 Task: Calculate the distance between Miami and Dry Tortugas National Park.
Action: Key pressed ami
Screenshot: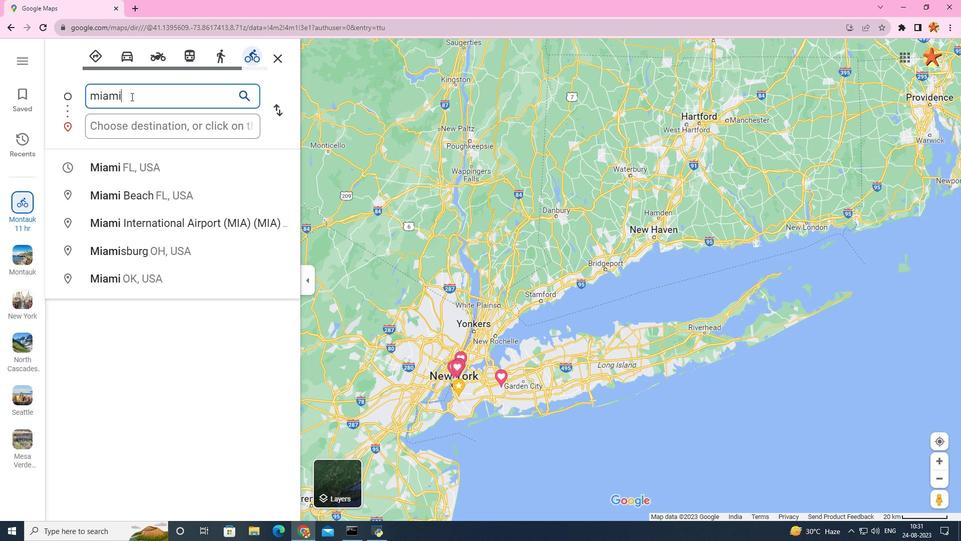 
Action: Mouse moved to (120, 164)
Screenshot: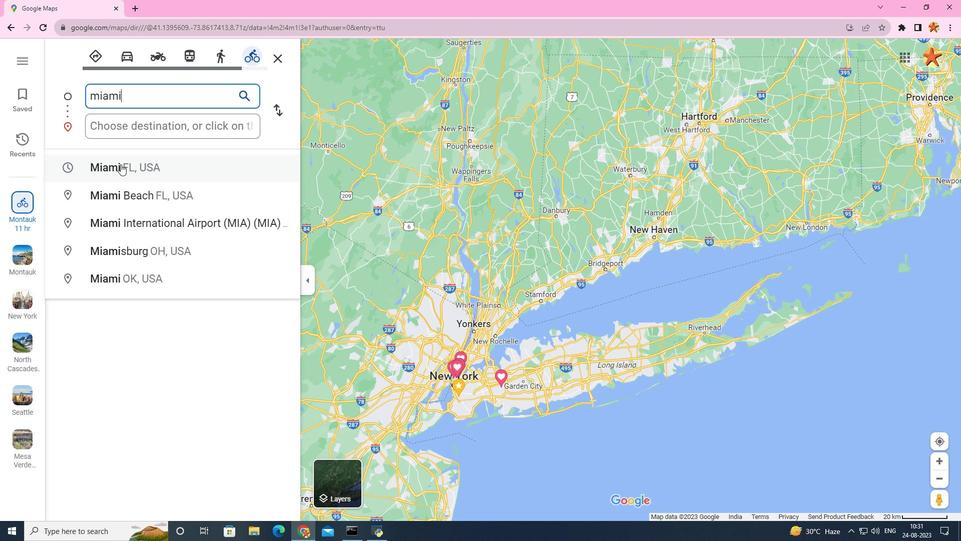 
Action: Mouse pressed left at (120, 164)
Screenshot: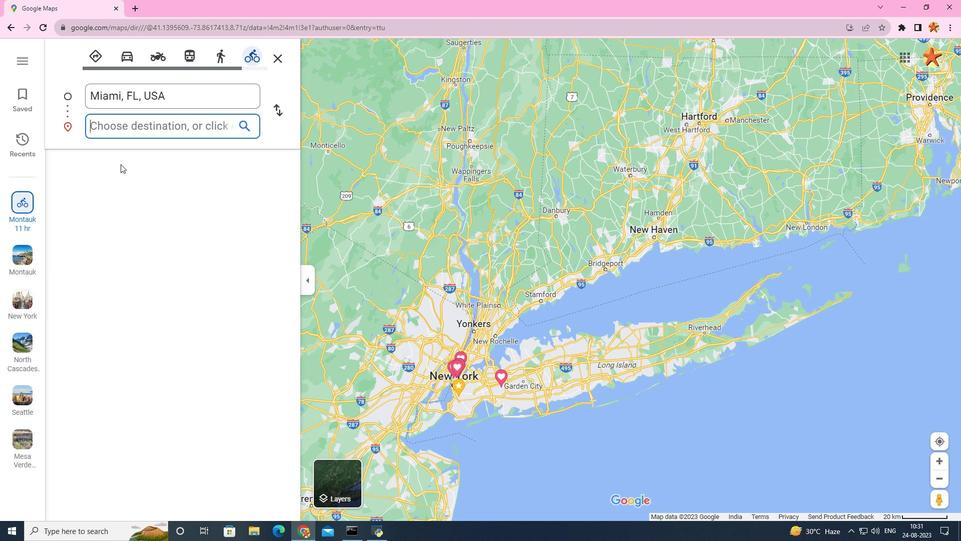 
Action: Mouse moved to (131, 121)
Screenshot: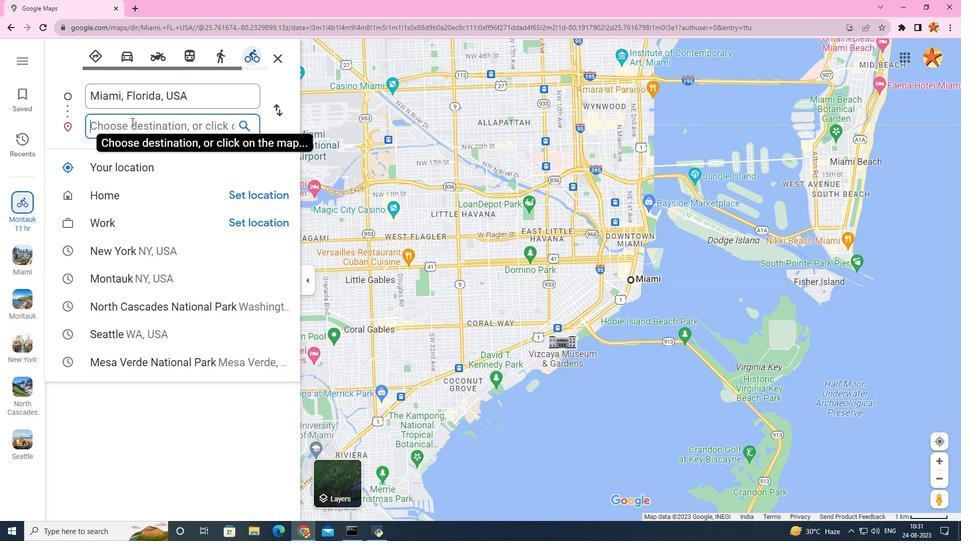 
Action: Mouse pressed left at (131, 121)
Screenshot: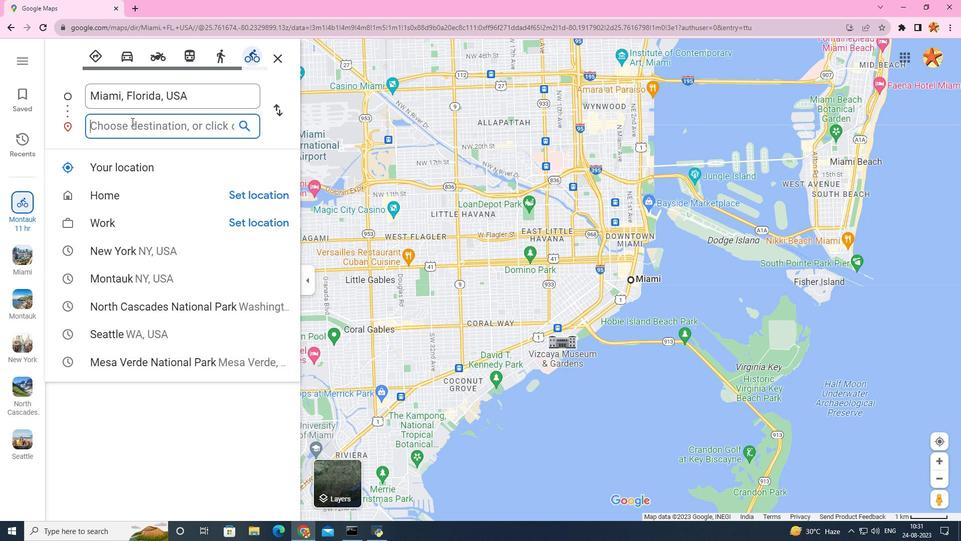 
Action: Key pressed dry<Key.space>
Screenshot: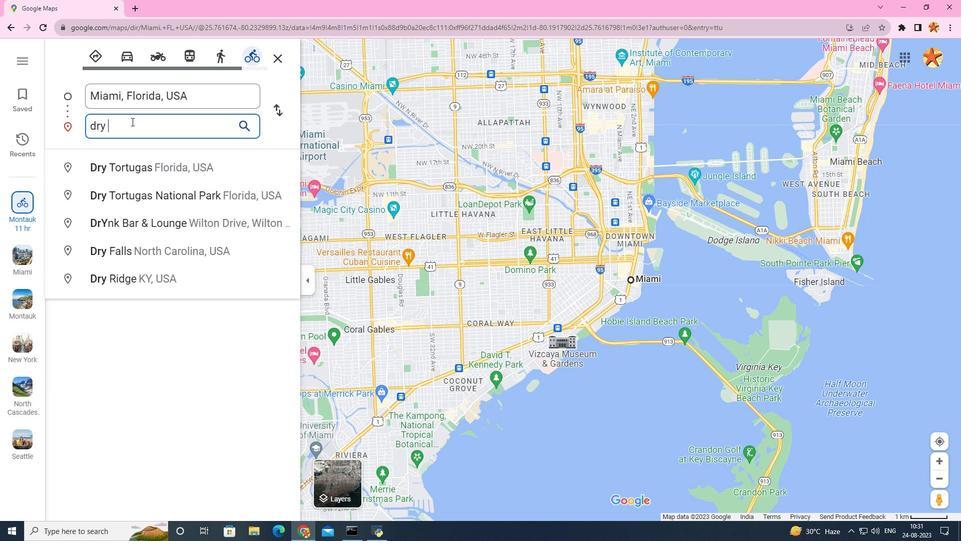 
Action: Mouse moved to (123, 194)
Screenshot: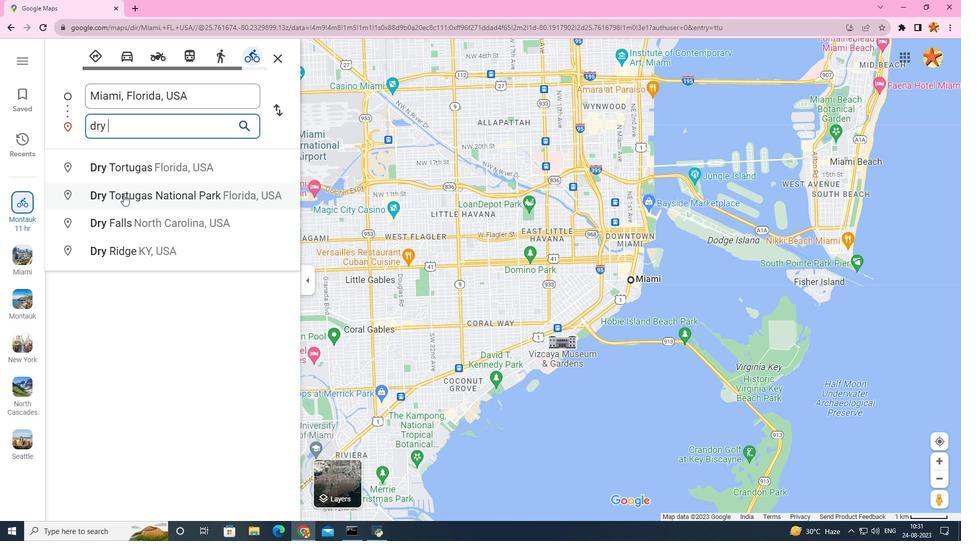 
Action: Mouse pressed left at (123, 194)
Screenshot: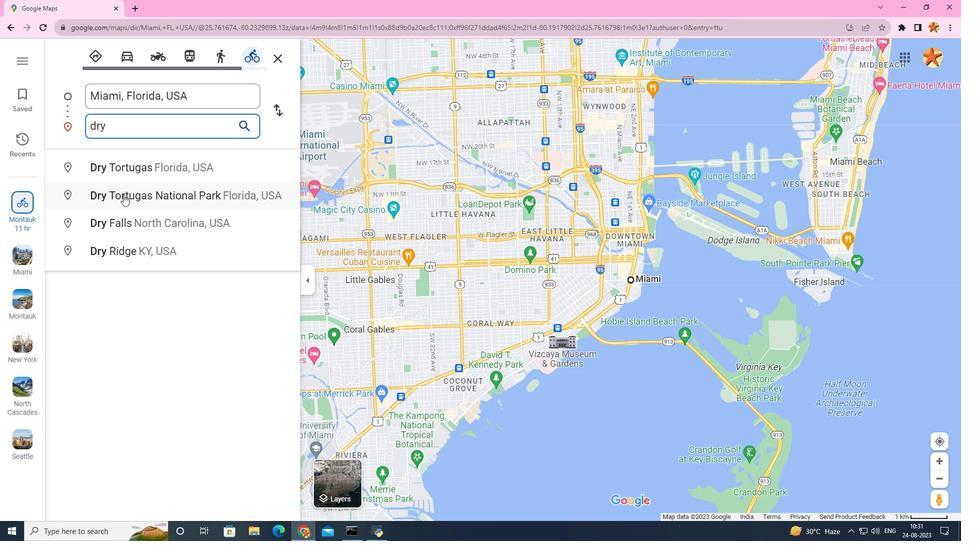 
Action: Mouse moved to (551, 475)
Screenshot: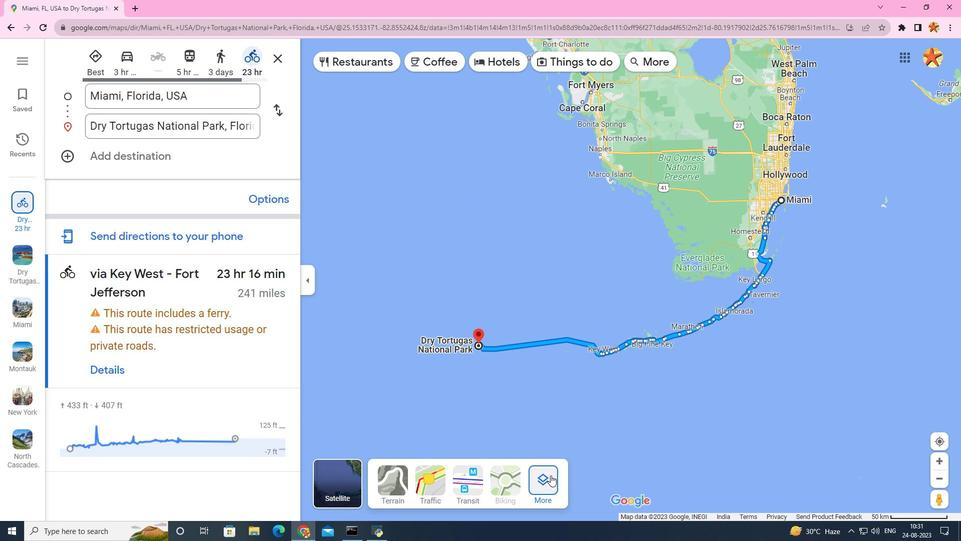 
Action: Mouse pressed left at (551, 475)
Screenshot: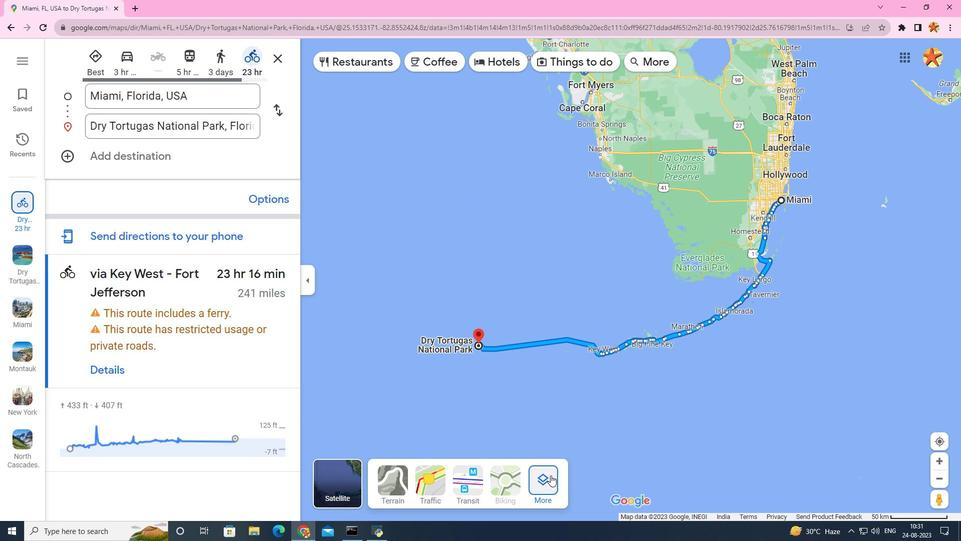 
Action: Mouse moved to (430, 363)
Screenshot: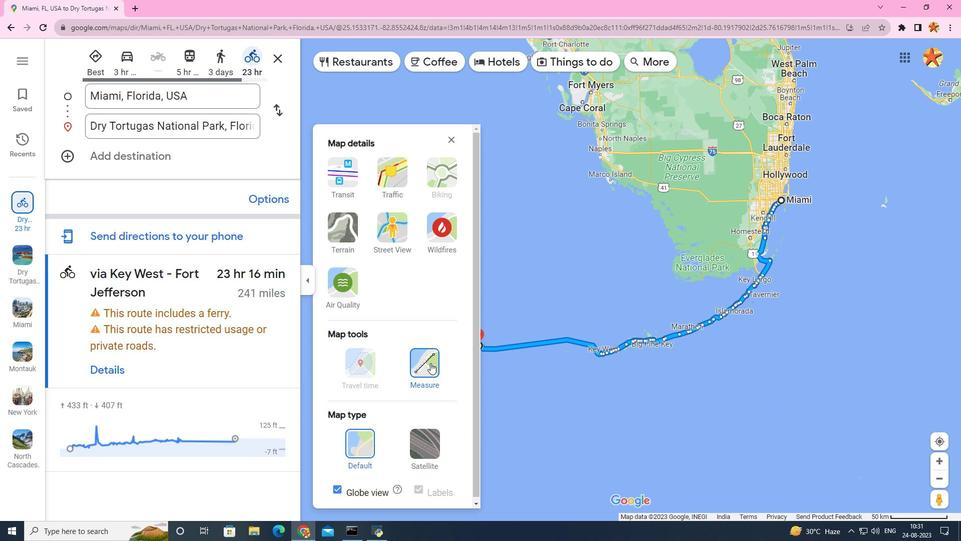 
Action: Mouse pressed left at (430, 363)
Screenshot: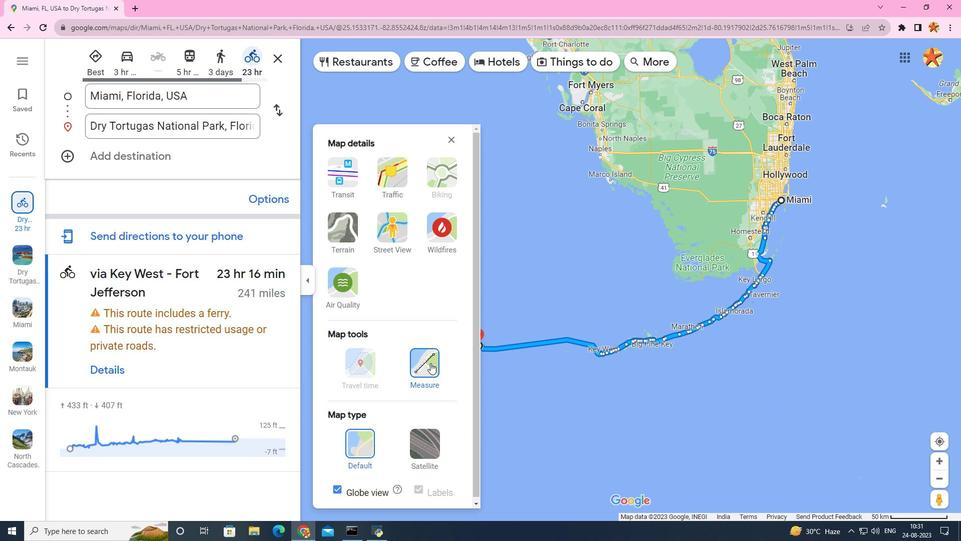 
Action: Mouse moved to (597, 353)
Screenshot: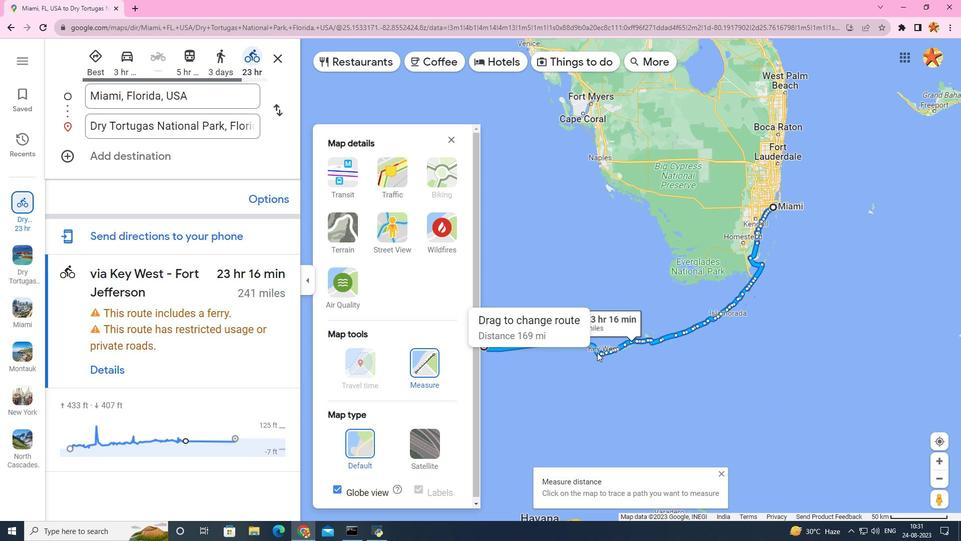 
Action: Mouse scrolled (597, 352) with delta (0, 0)
Screenshot: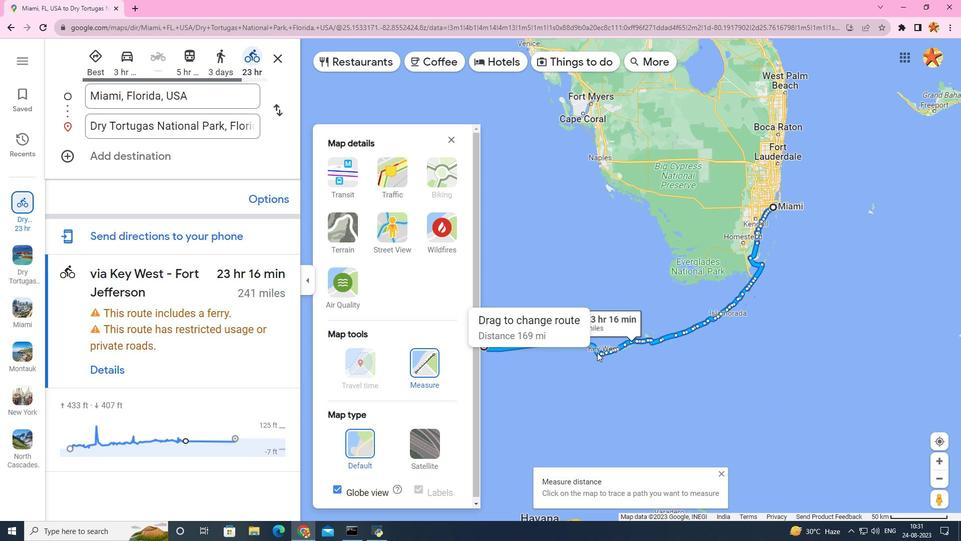 
Action: Mouse moved to (597, 352)
Screenshot: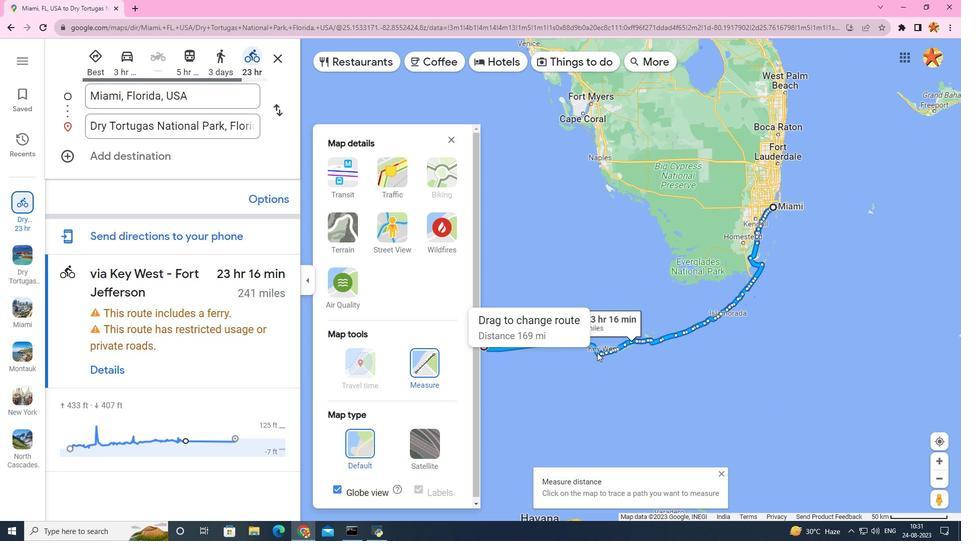
Action: Mouse scrolled (597, 352) with delta (0, 0)
Screenshot: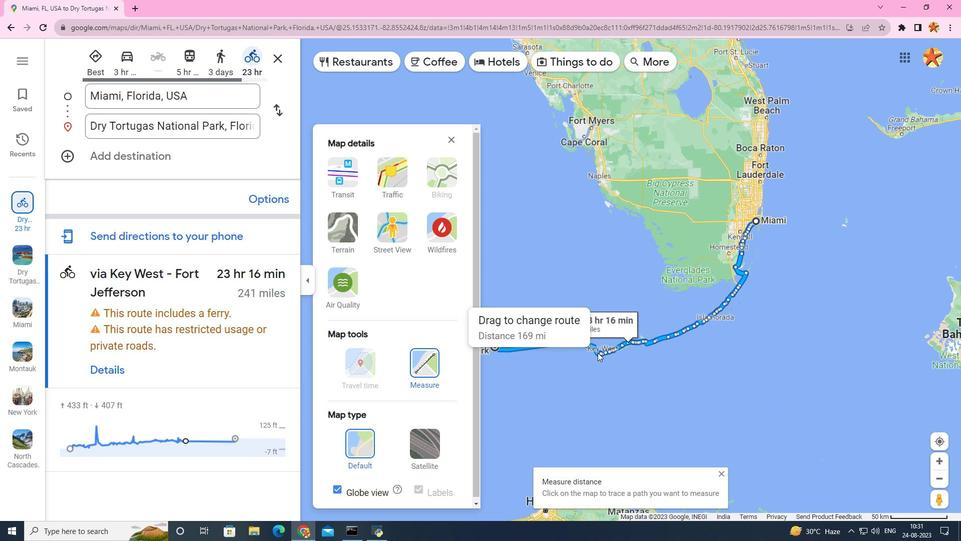 
Action: Mouse moved to (726, 244)
Screenshot: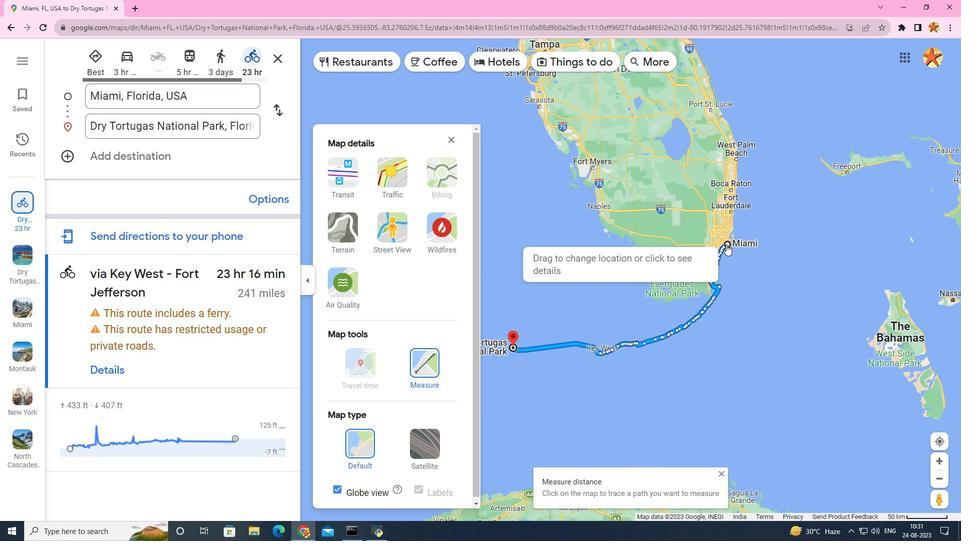 
Action: Mouse pressed left at (726, 244)
Screenshot: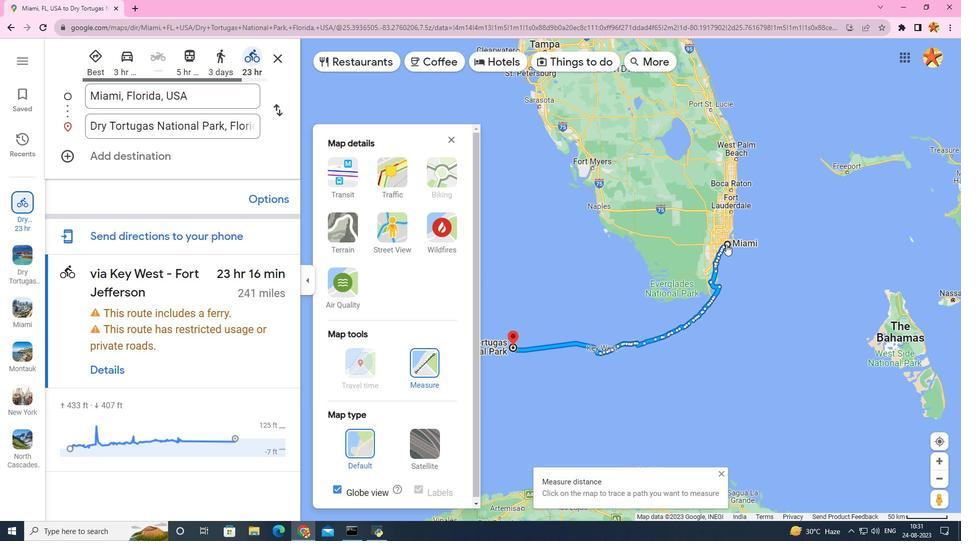 
Action: Mouse moved to (512, 347)
Screenshot: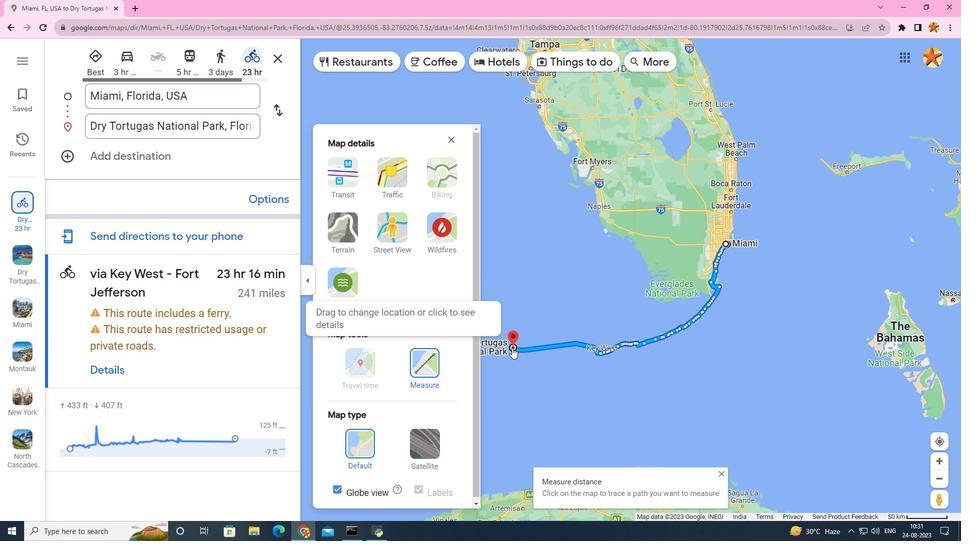 
Action: Mouse pressed left at (512, 347)
Screenshot: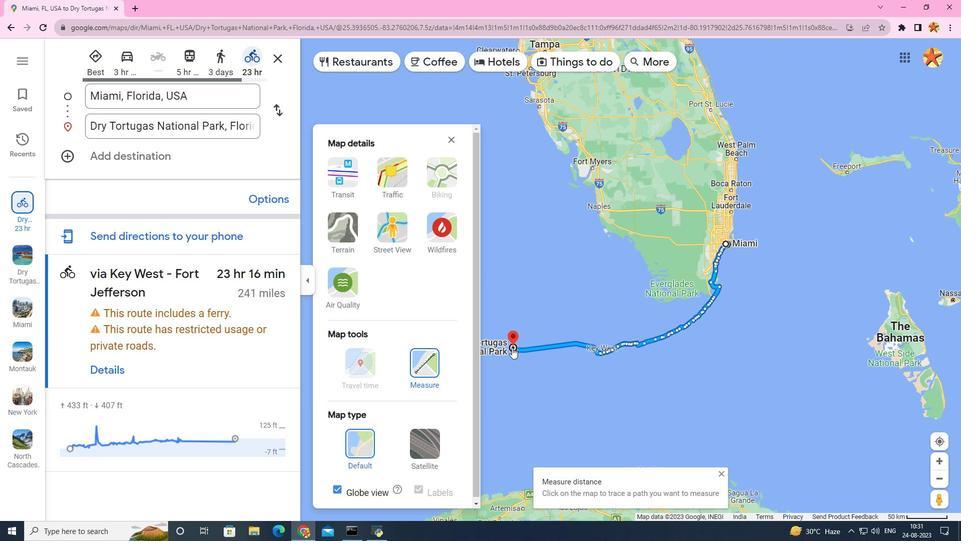 
Action: Mouse moved to (533, 395)
Screenshot: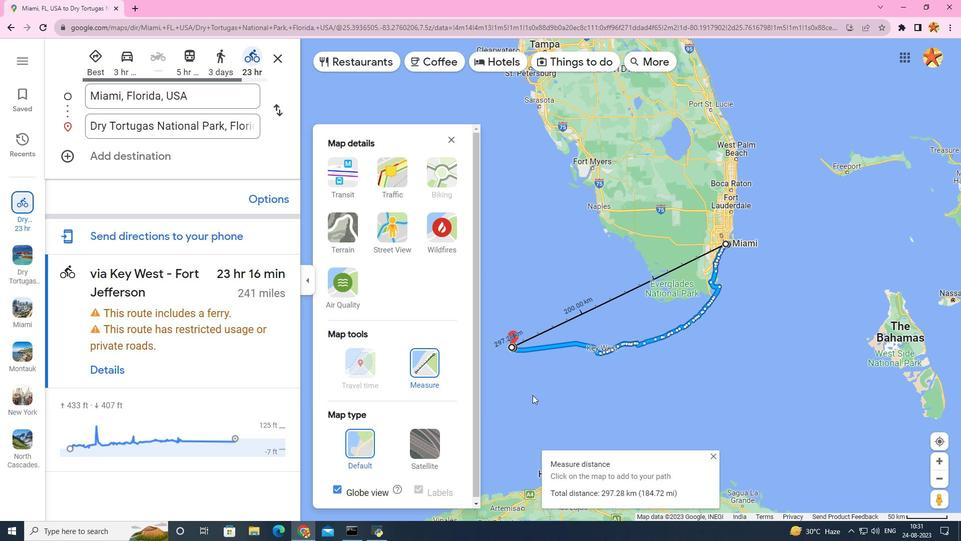 
